 Task: Select Convenience. Add to cart, from 7-Eleven for 1990 Hamilton Drive, Baltimore, Maryland 21217, Cell Number 410-225-3451, following items : White Castle Cheeseburgers  - 1, Monterey Jack Chicken Taquito - 2
Action: Mouse pressed left at (256, 101)
Screenshot: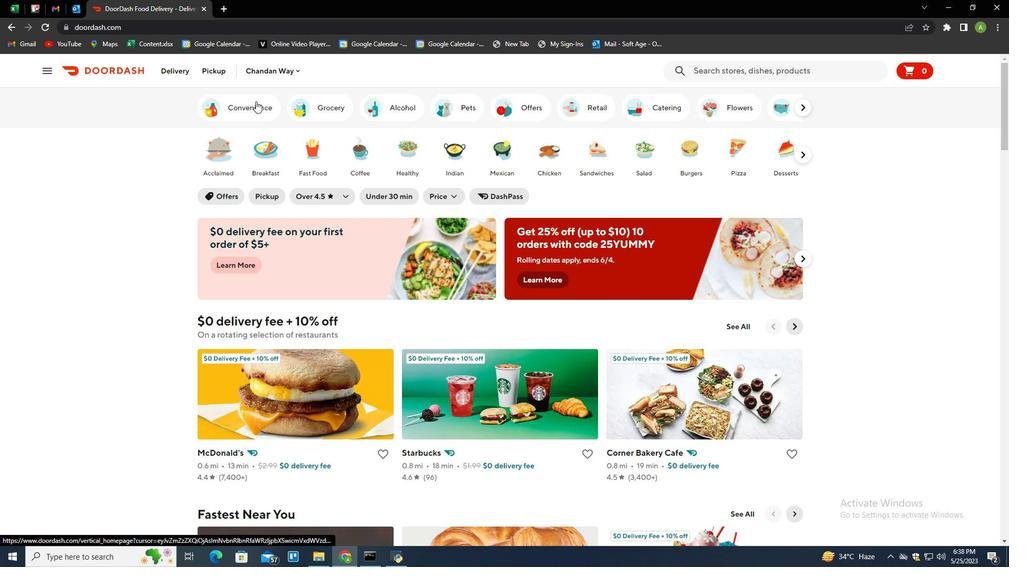 
Action: Mouse moved to (266, 392)
Screenshot: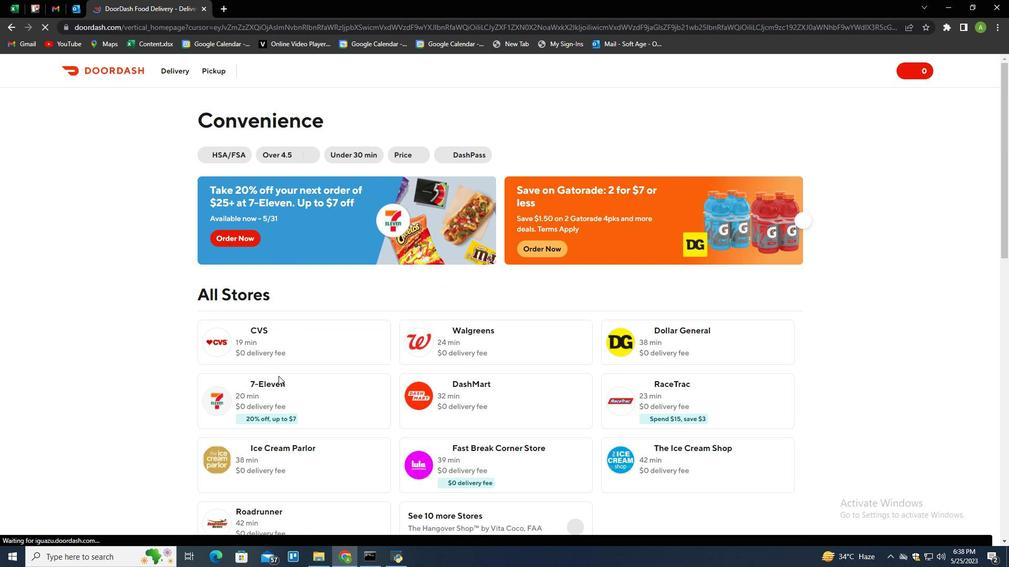 
Action: Mouse pressed left at (266, 392)
Screenshot: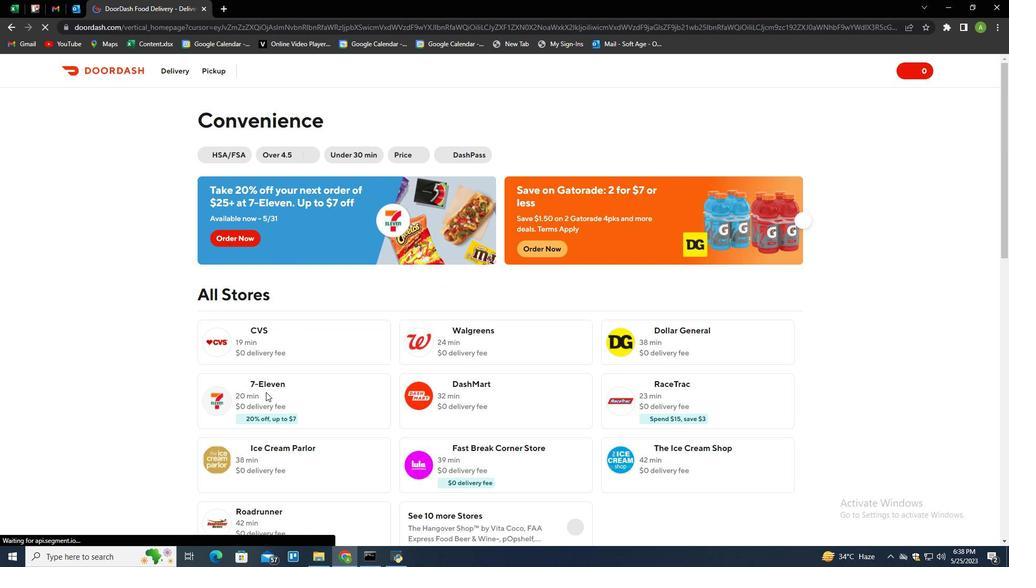 
Action: Mouse moved to (219, 68)
Screenshot: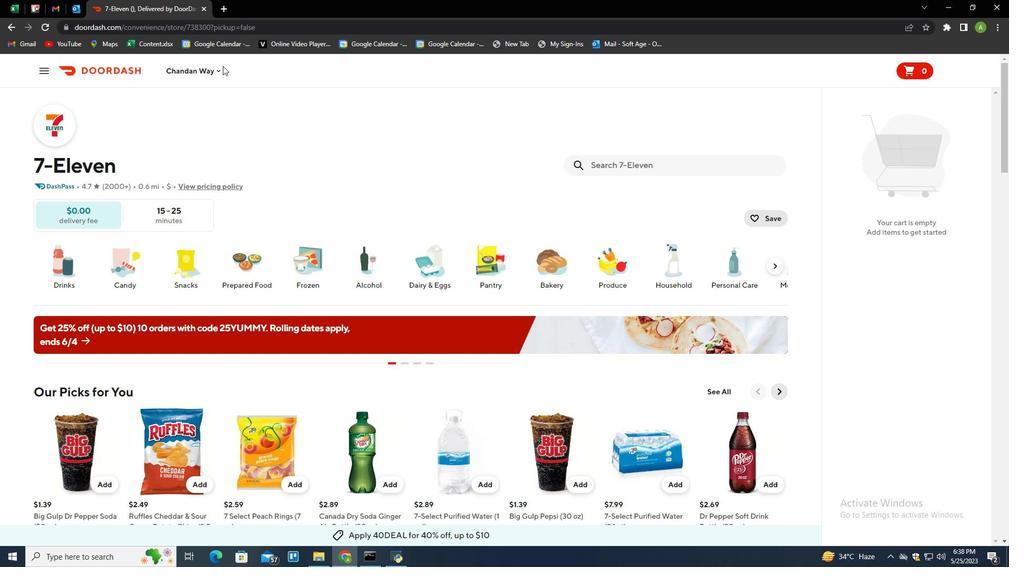 
Action: Mouse pressed left at (219, 68)
Screenshot: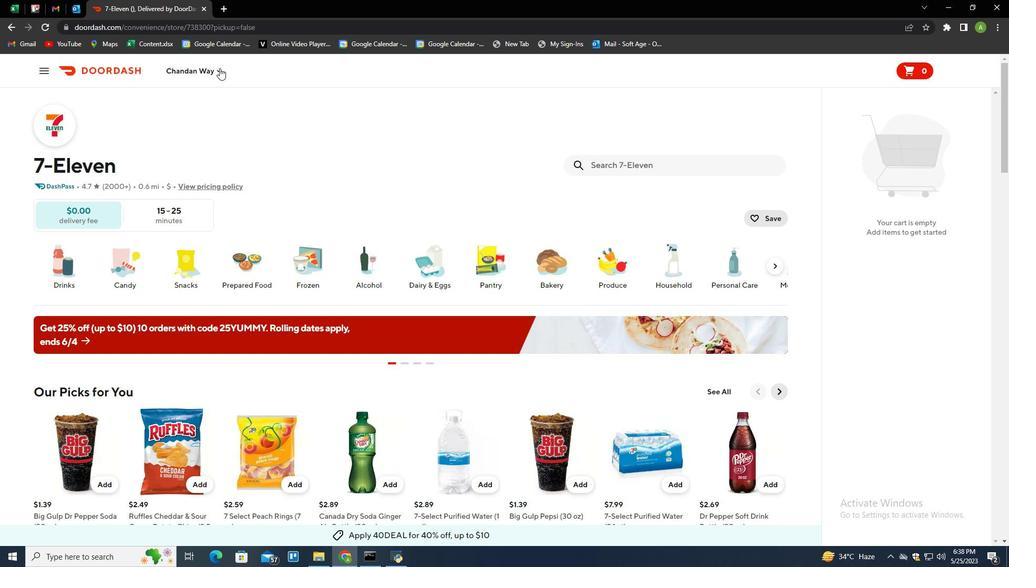 
Action: Mouse moved to (238, 117)
Screenshot: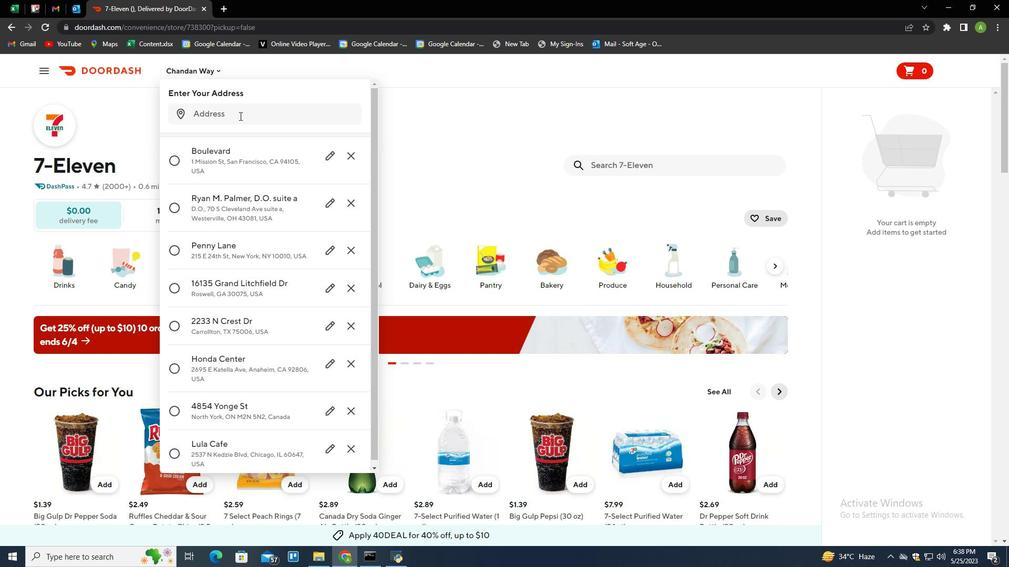 
Action: Mouse pressed left at (238, 117)
Screenshot: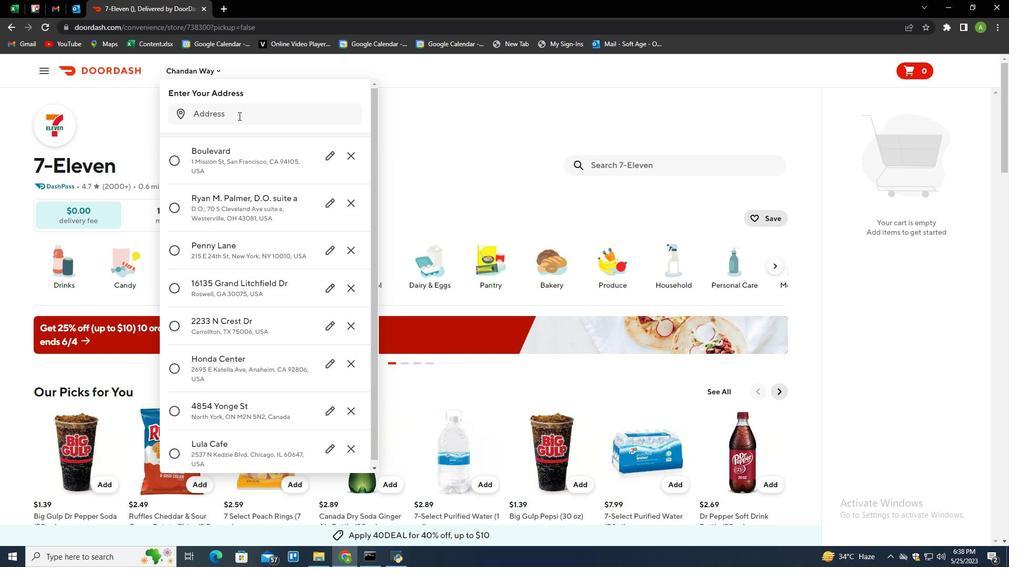 
Action: Mouse moved to (180, 128)
Screenshot: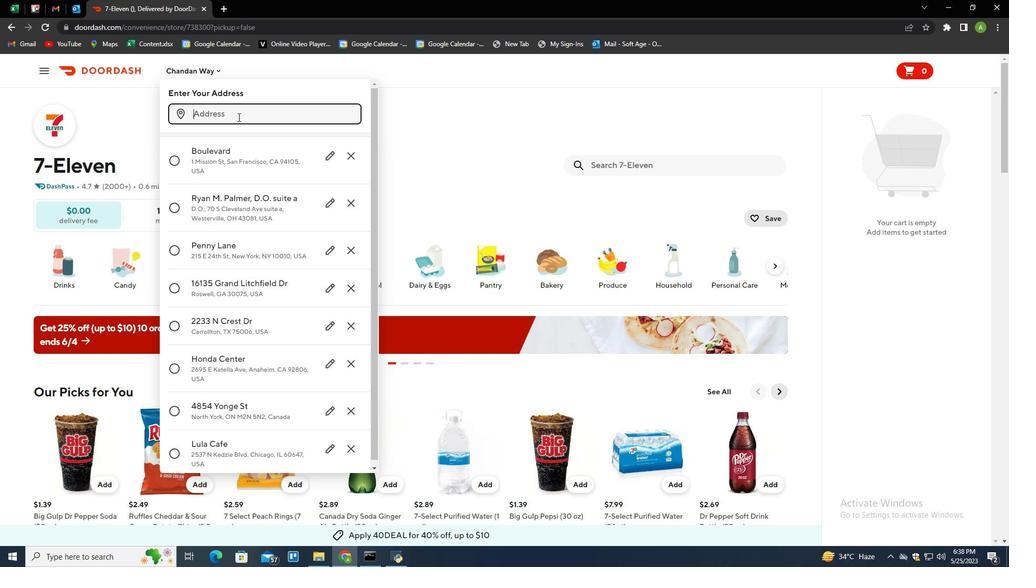 
Action: Key pressed 1990<Key.space>hamilton<Key.space>dro<Key.backspace>ive<Key.space><Key.backspace>,.<Key.space><Key.backspace><Key.backspace><Key.space>bak<Key.backspace>ltimore,<Key.space>maryland<Key.space>21217<Key.enter>
Screenshot: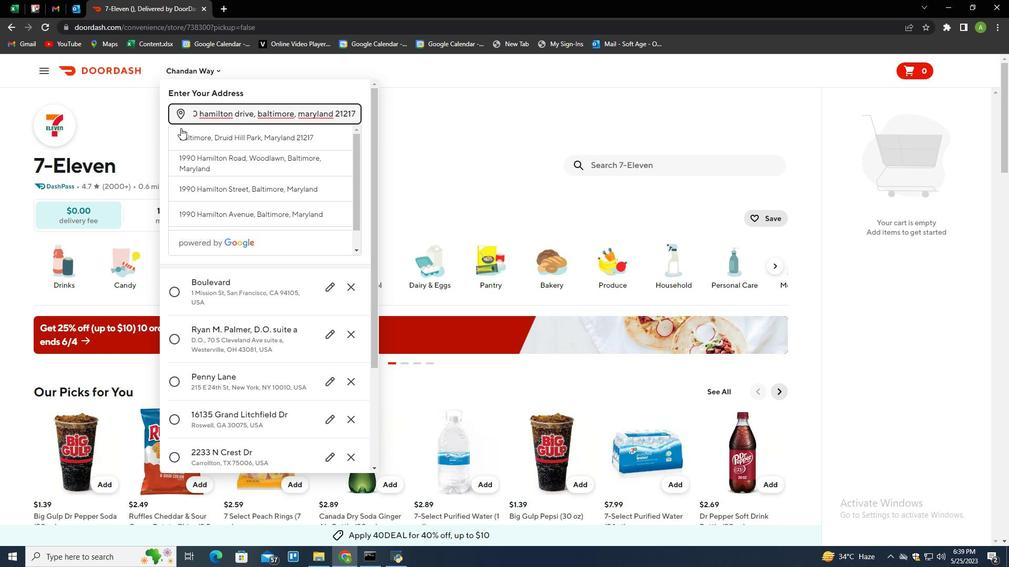 
Action: Mouse moved to (318, 409)
Screenshot: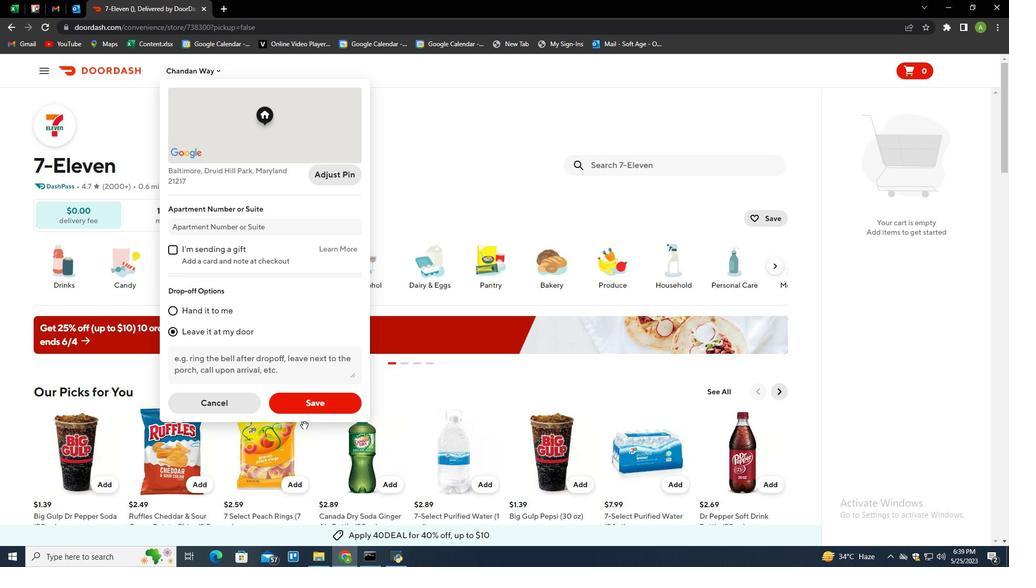
Action: Mouse pressed left at (318, 409)
Screenshot: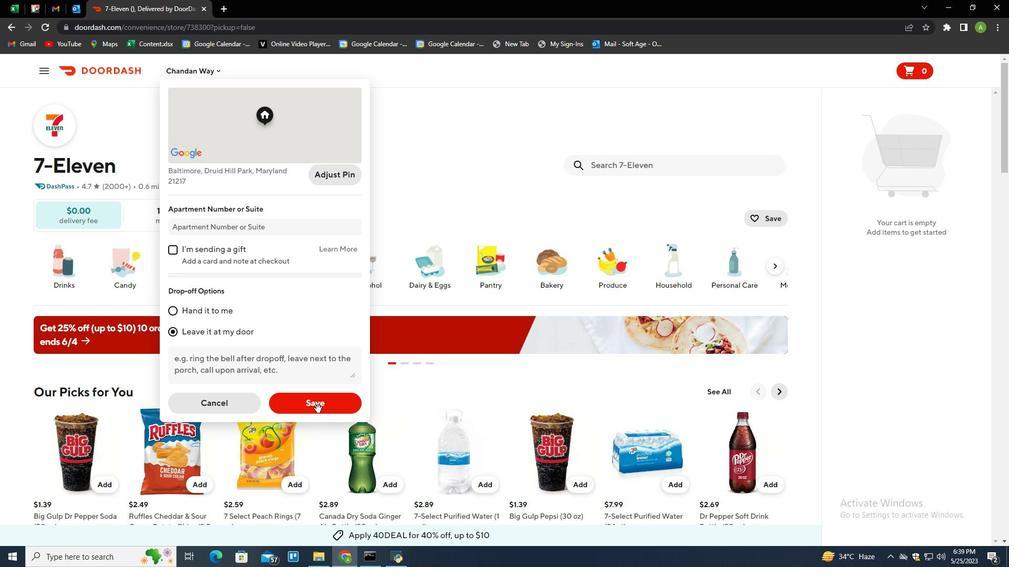 
Action: Mouse moved to (611, 166)
Screenshot: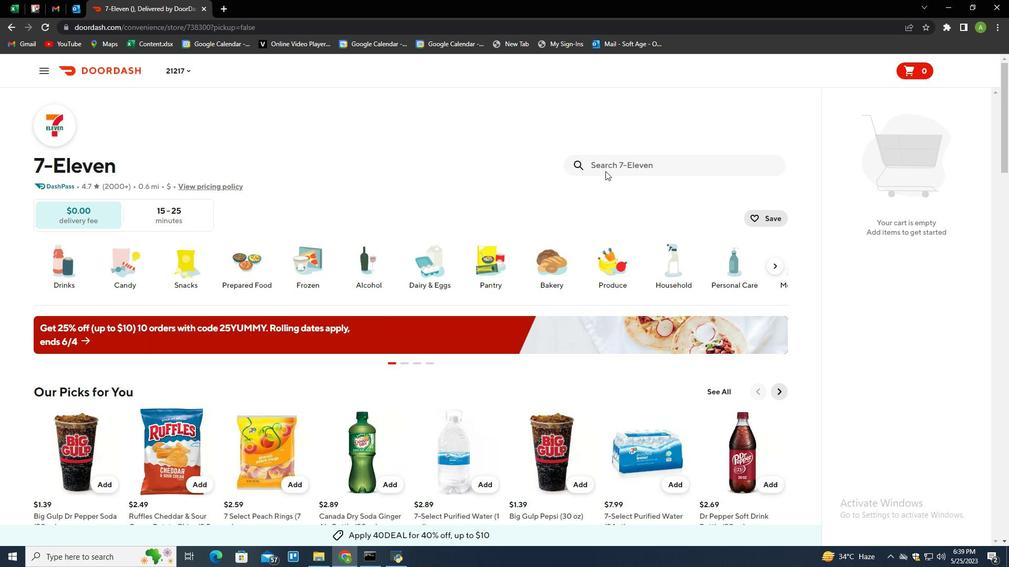 
Action: Mouse pressed left at (611, 166)
Screenshot: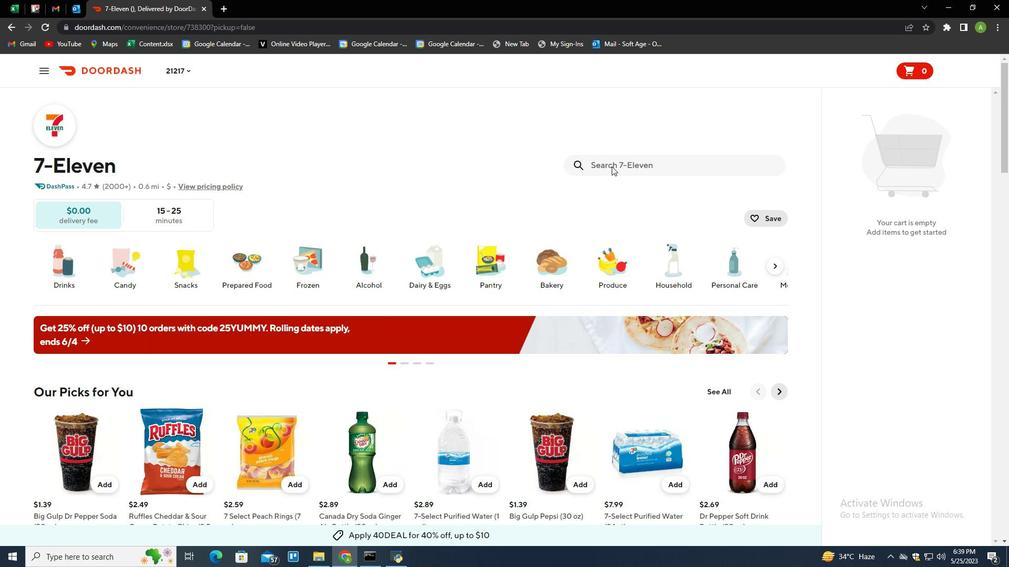 
Action: Mouse moved to (611, 164)
Screenshot: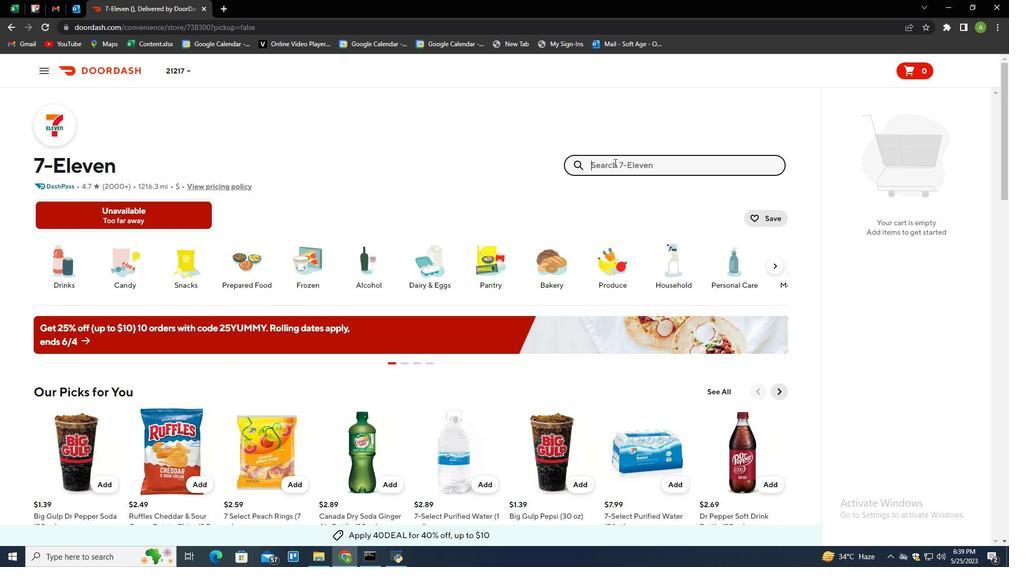
Action: Key pressed white<Key.space>castle<Key.space>cheeseburgers<Key.enter>
Screenshot: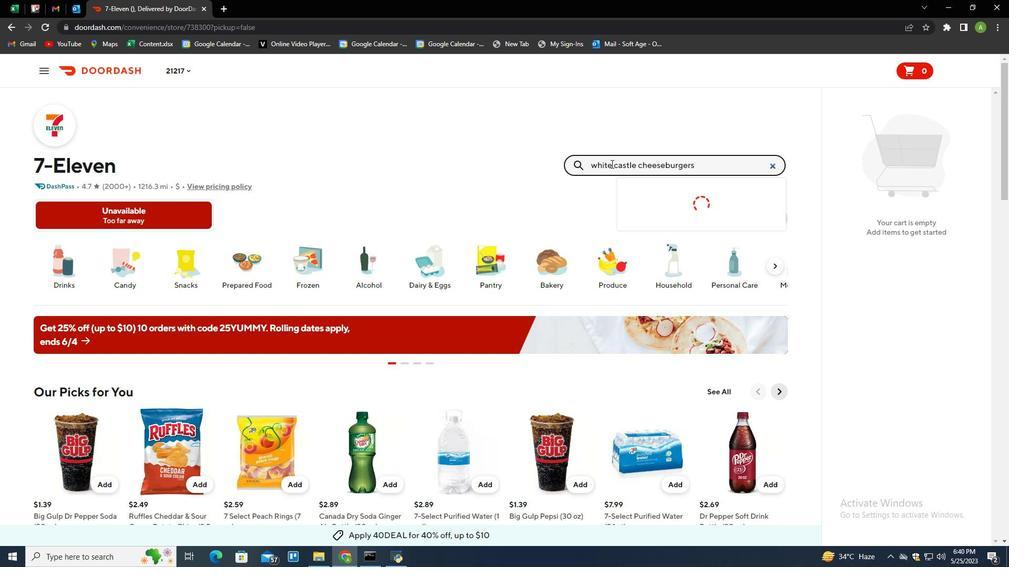 
Action: Mouse moved to (97, 273)
Screenshot: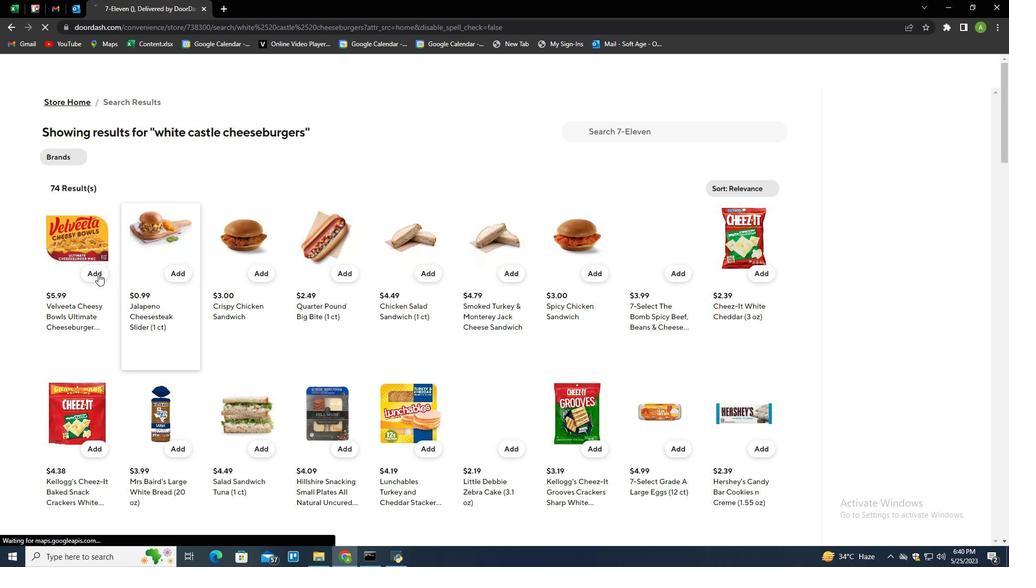
Action: Mouse pressed left at (97, 273)
Screenshot: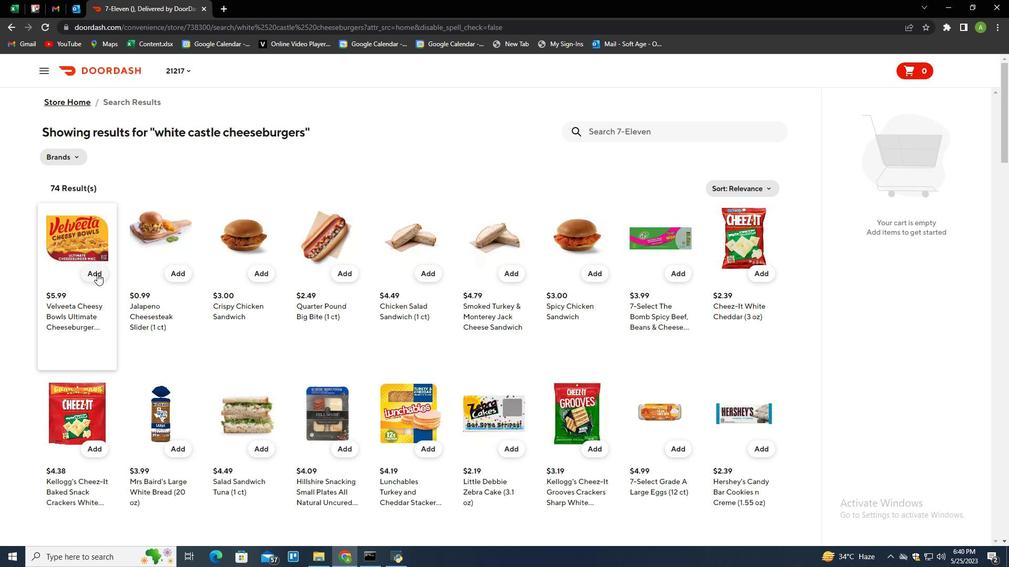 
Action: Mouse moved to (599, 134)
Screenshot: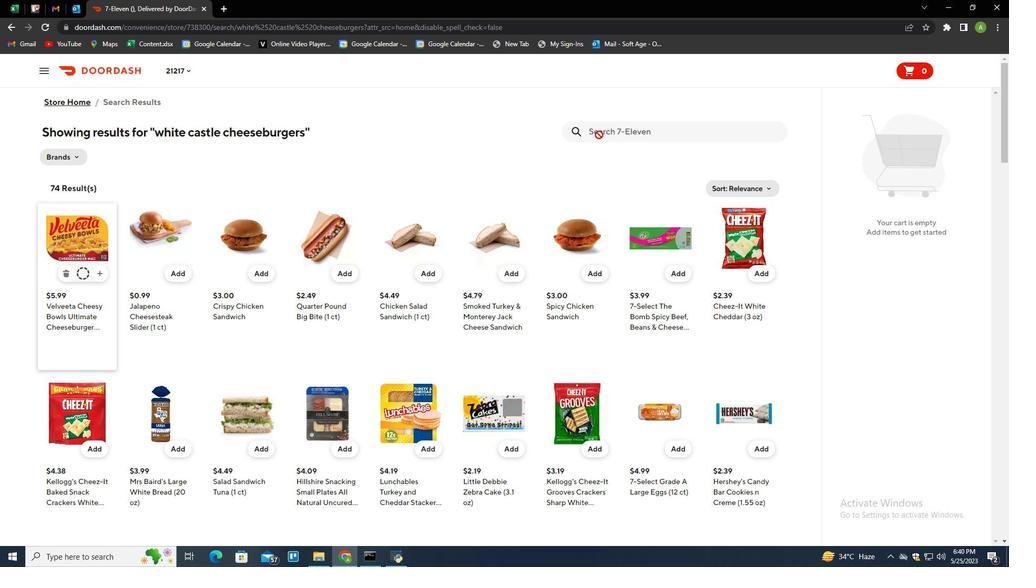 
Action: Mouse pressed left at (599, 134)
Screenshot: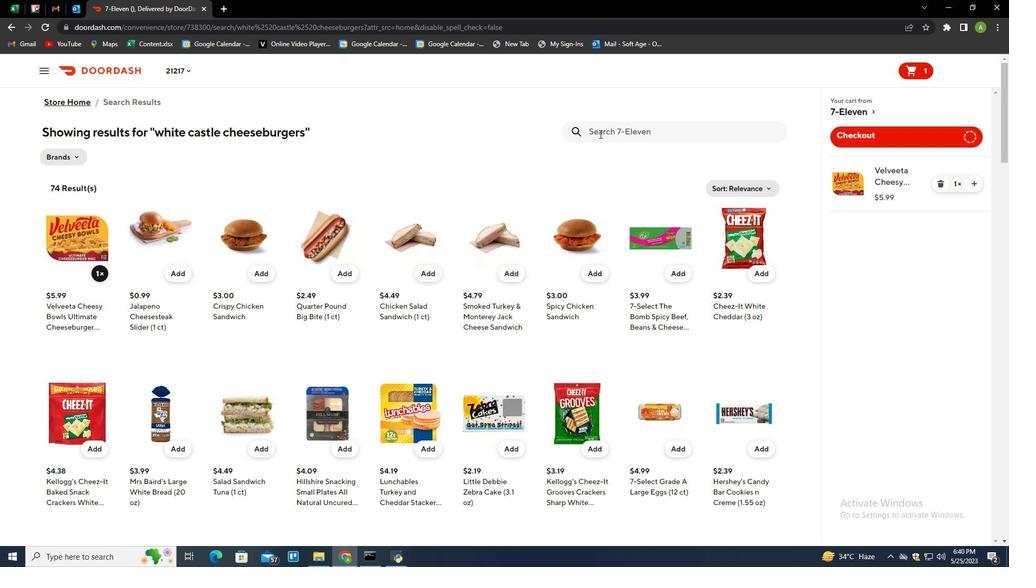 
Action: Key pressed monterey<Key.space><Key.backspace><Key.space>jack<Key.space>chicken<Key.space>taquito<Key.enter>
Screenshot: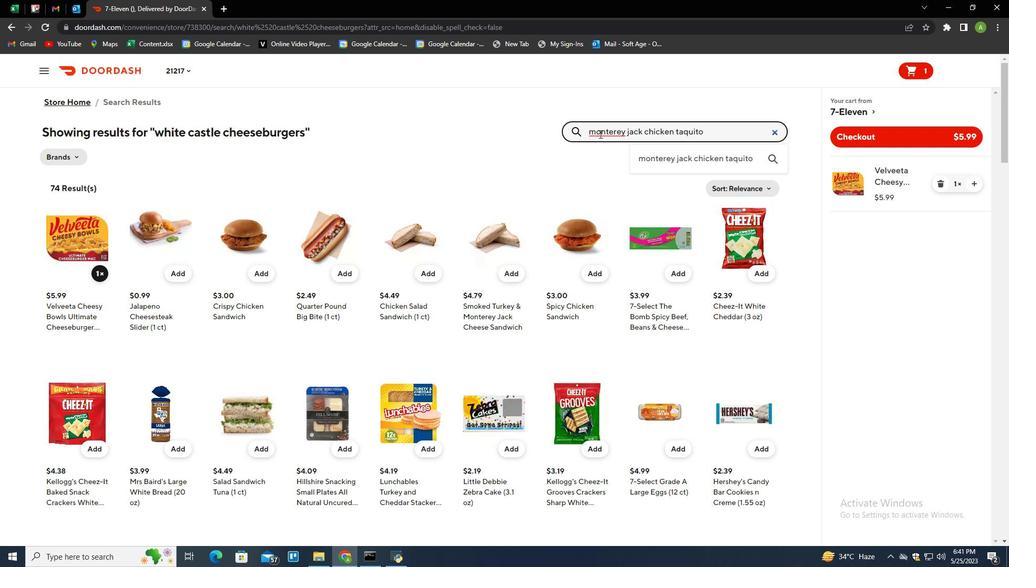 
Action: Mouse moved to (87, 273)
Screenshot: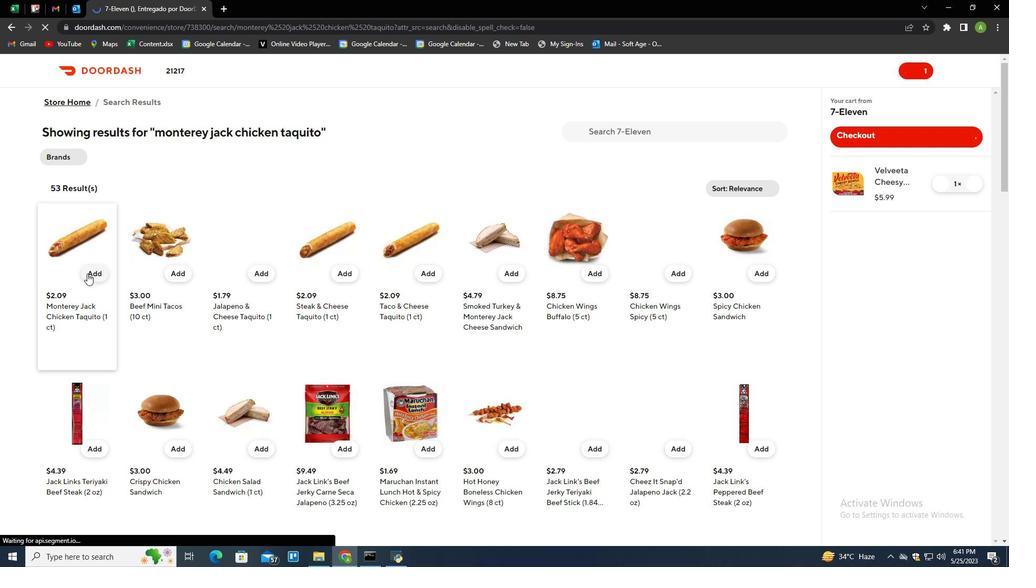 
Action: Mouse pressed left at (87, 273)
Screenshot: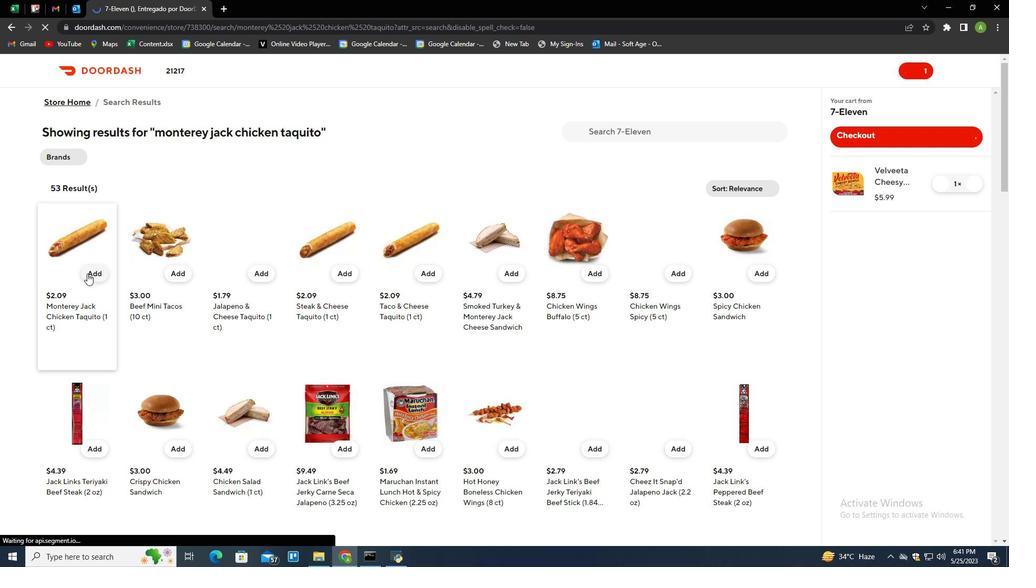 
Action: Mouse moved to (974, 237)
Screenshot: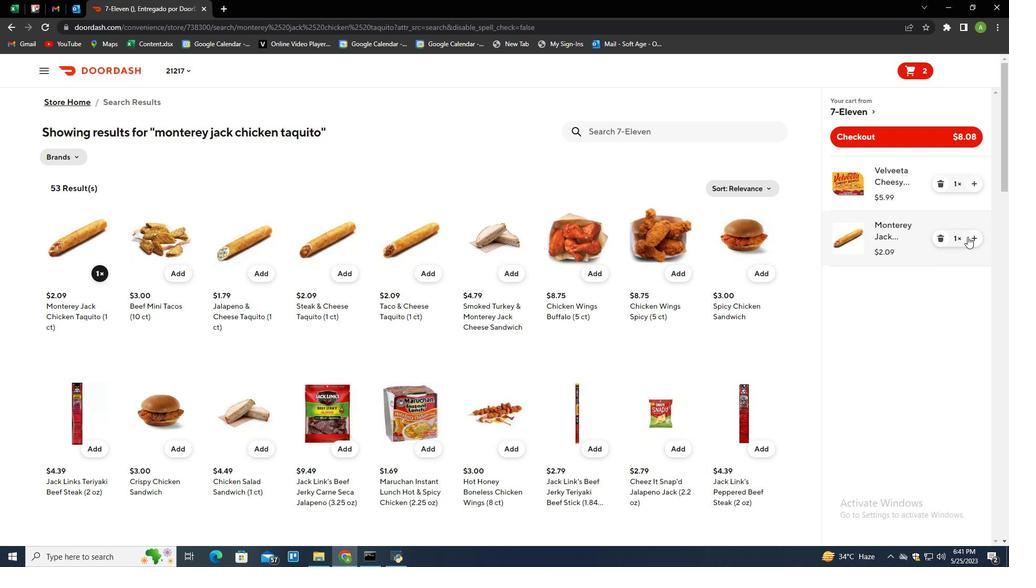 
Action: Mouse pressed left at (974, 237)
Screenshot: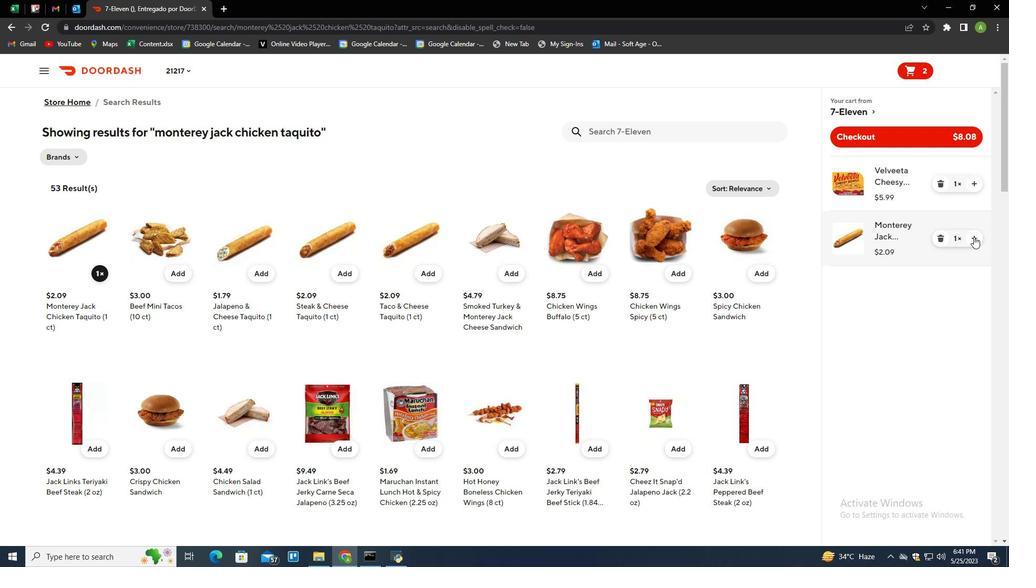 
Action: Mouse moved to (845, 130)
Screenshot: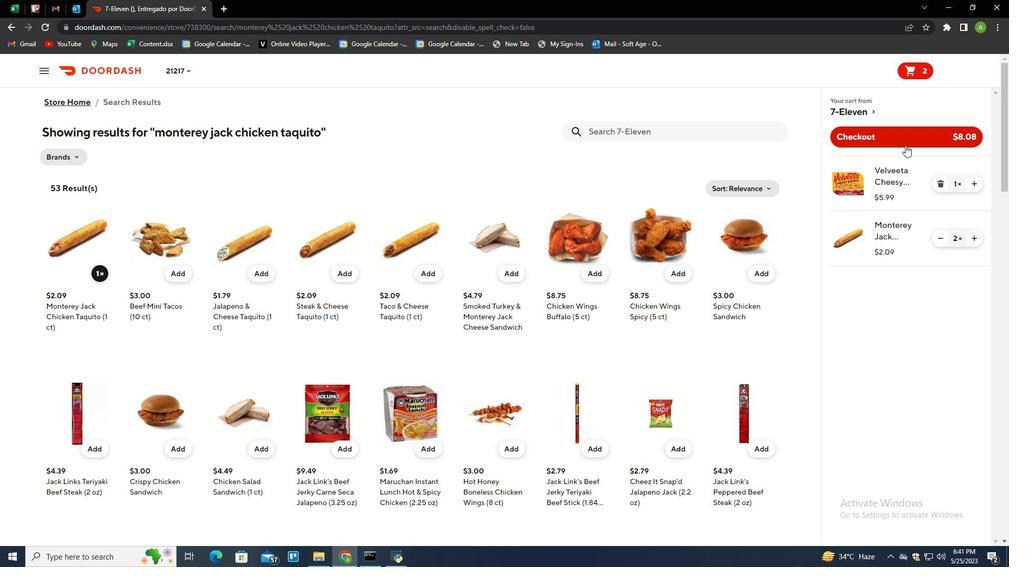 
Action: Mouse pressed left at (845, 130)
Screenshot: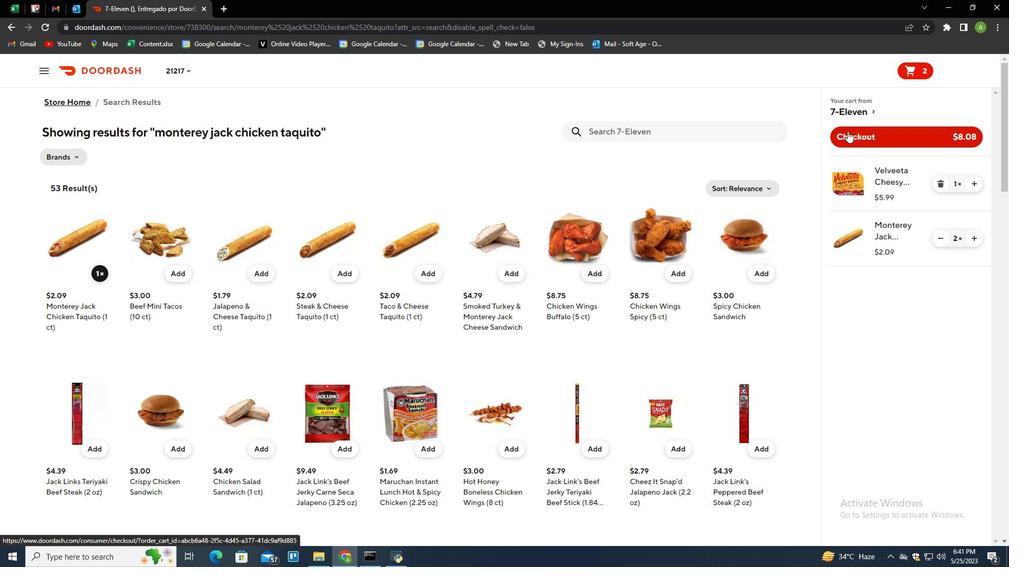 
Action: Mouse moved to (727, 188)
Screenshot: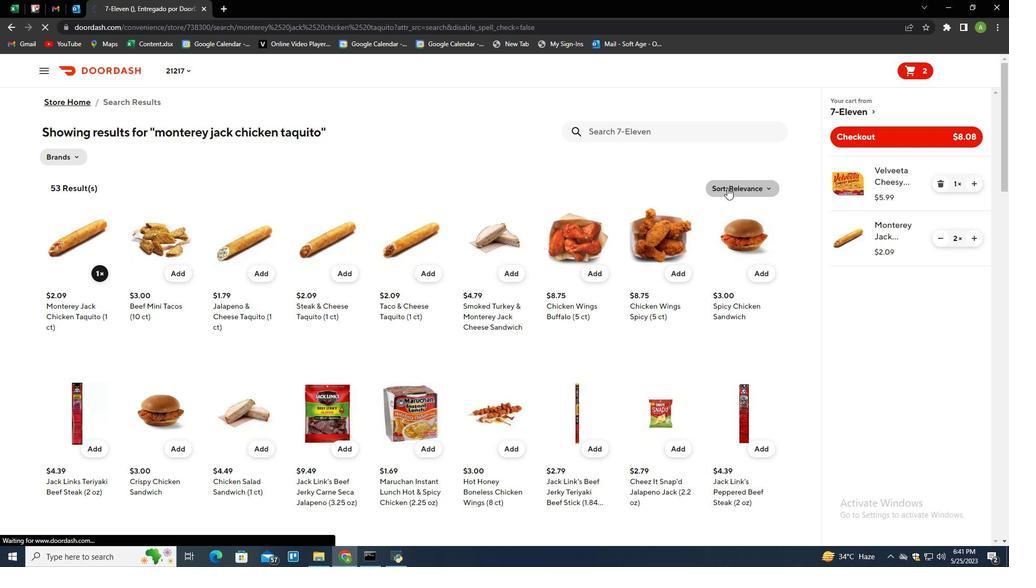 
